 Task: Plan a customer appreciation event for the end of the quarter at 6:30 PM to 7:00 PM.
Action: Mouse moved to (41, 71)
Screenshot: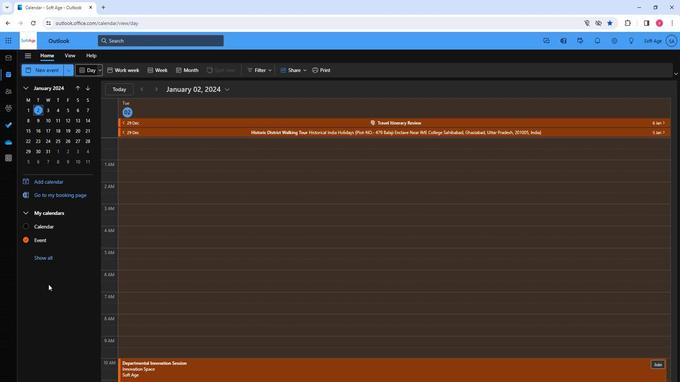 
Action: Mouse pressed left at (41, 71)
Screenshot: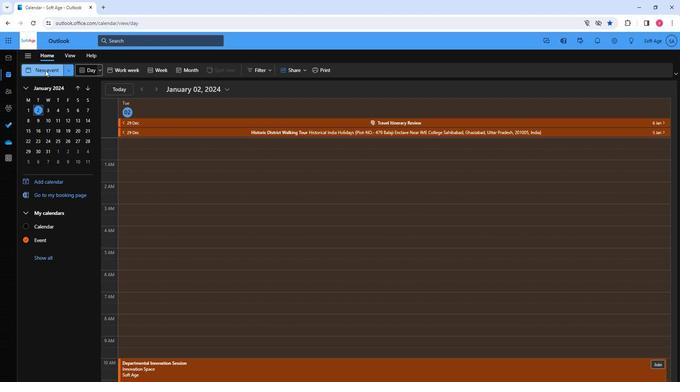 
Action: Mouse moved to (181, 119)
Screenshot: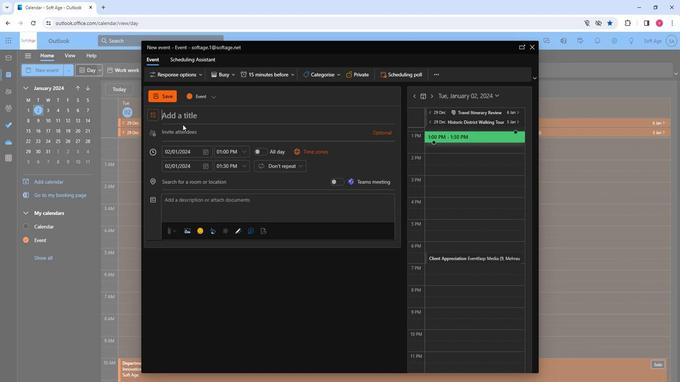 
Action: Key pressed <Key.shift>Customer<Key.space><Key.shift>Appreciation<Key.space>
Screenshot: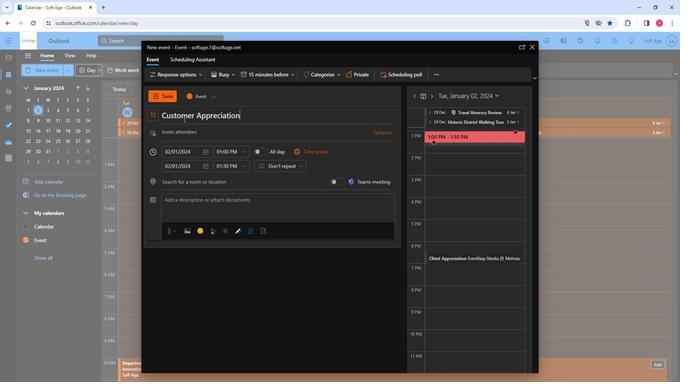 
Action: Mouse moved to (211, 129)
Screenshot: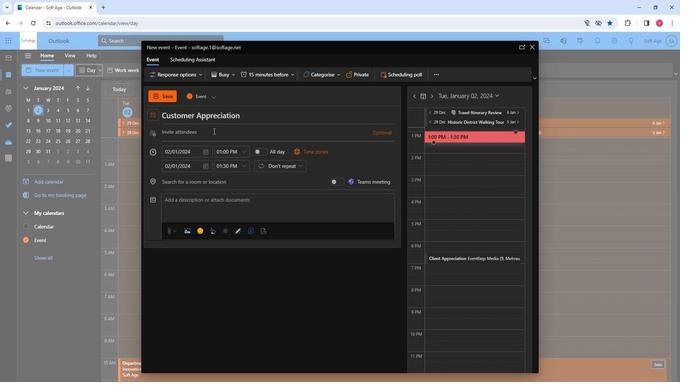 
Action: Mouse pressed left at (211, 129)
Screenshot: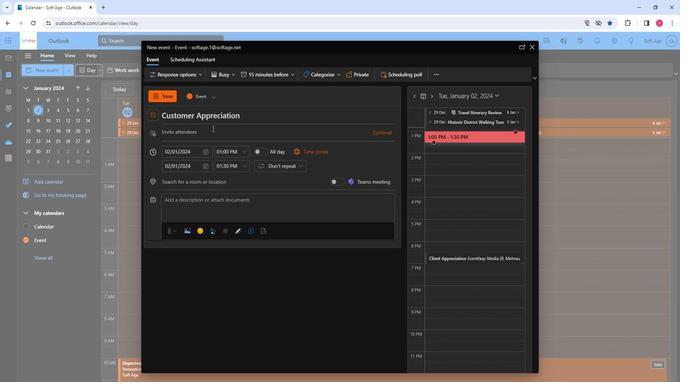 
Action: Key pressed so
Screenshot: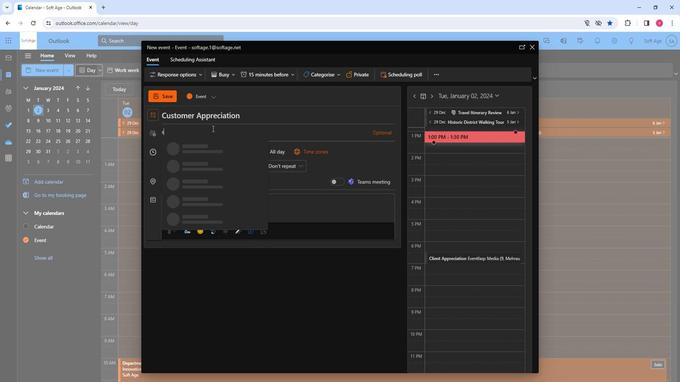 
Action: Mouse moved to (195, 169)
Screenshot: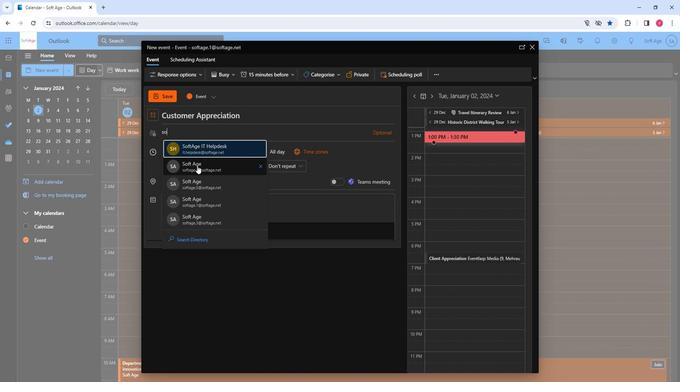 
Action: Mouse pressed left at (195, 169)
Screenshot: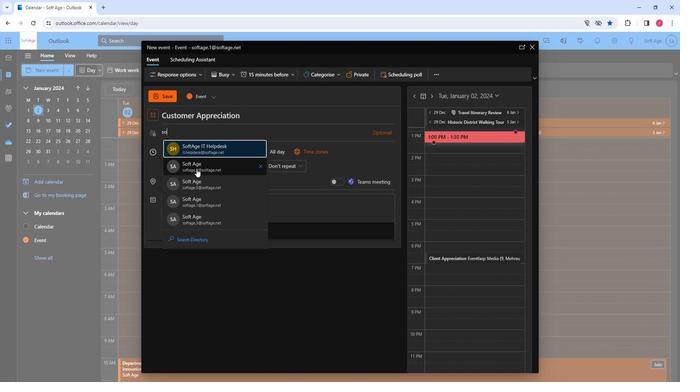 
Action: Mouse moved to (246, 231)
Screenshot: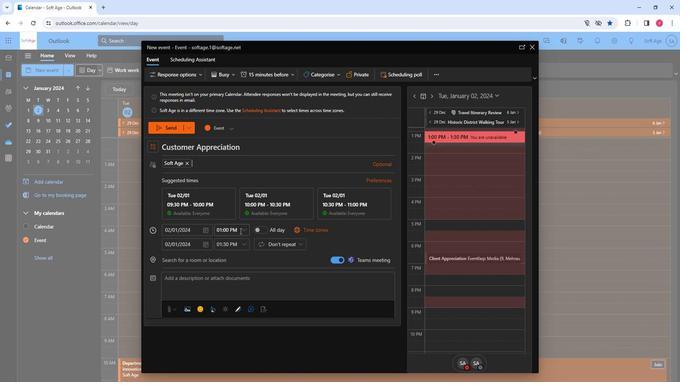 
Action: Mouse pressed left at (246, 231)
Screenshot: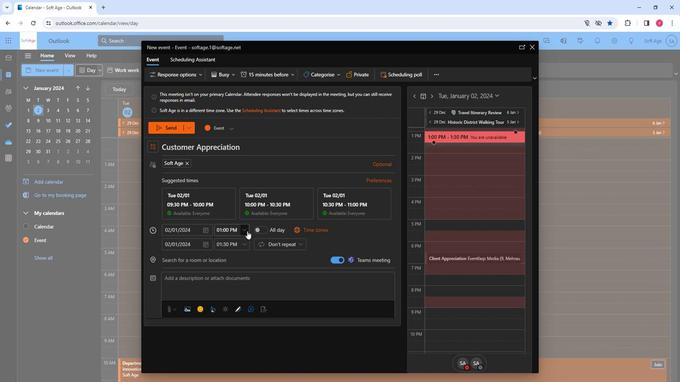 
Action: Mouse moved to (238, 265)
Screenshot: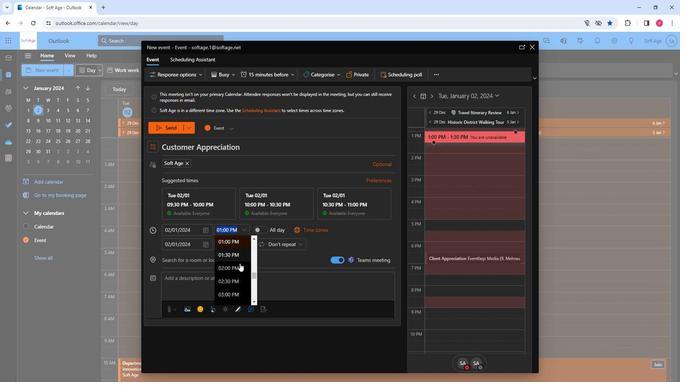 
Action: Mouse scrolled (238, 265) with delta (0, 0)
Screenshot: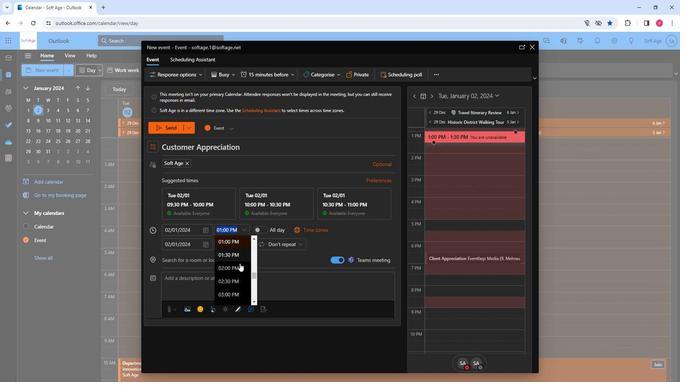 
Action: Mouse moved to (238, 265)
Screenshot: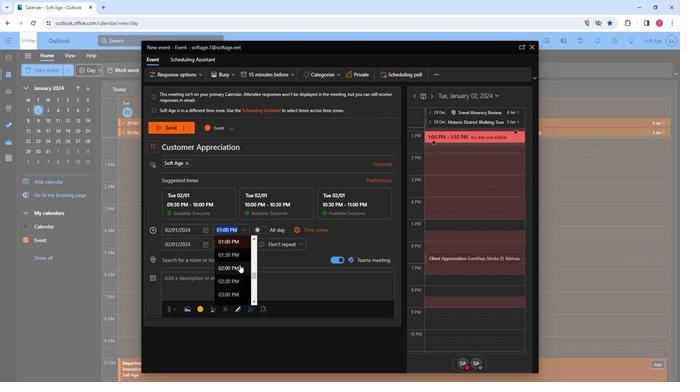 
Action: Mouse scrolled (238, 265) with delta (0, 0)
Screenshot: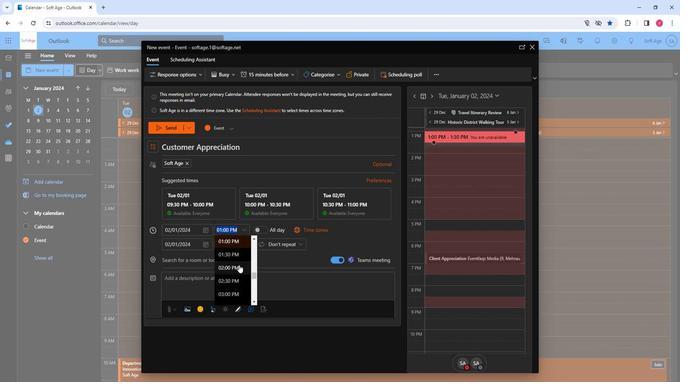 
Action: Mouse scrolled (238, 265) with delta (0, 0)
Screenshot: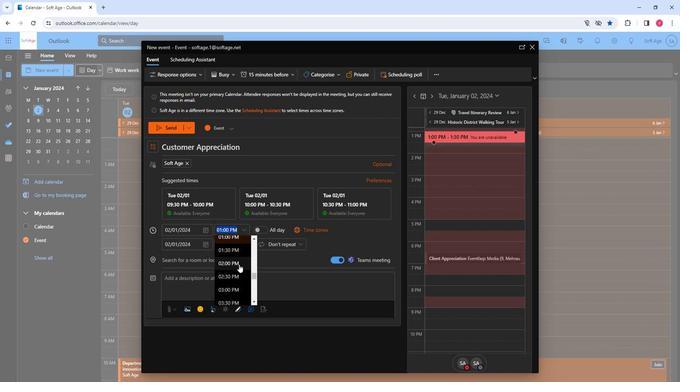 
Action: Mouse moved to (235, 273)
Screenshot: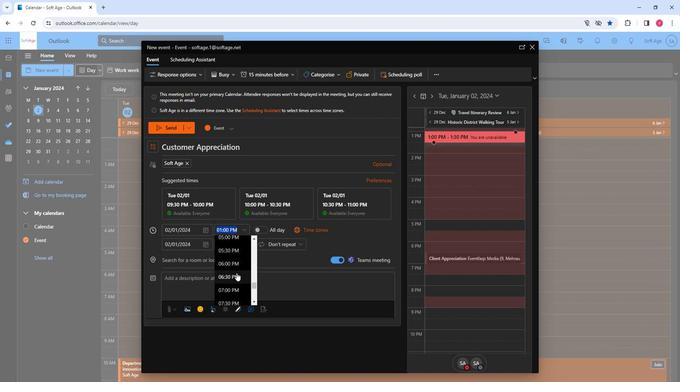 
Action: Mouse pressed left at (235, 273)
Screenshot: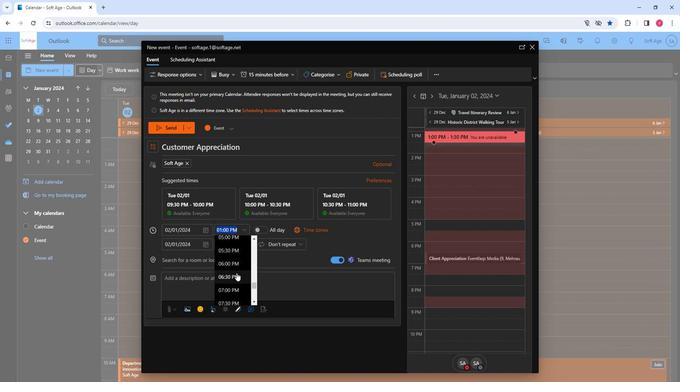 
Action: Mouse moved to (192, 261)
Screenshot: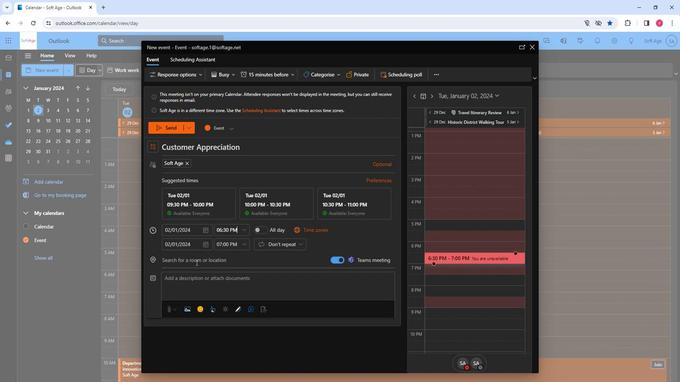 
Action: Mouse pressed left at (192, 261)
Screenshot: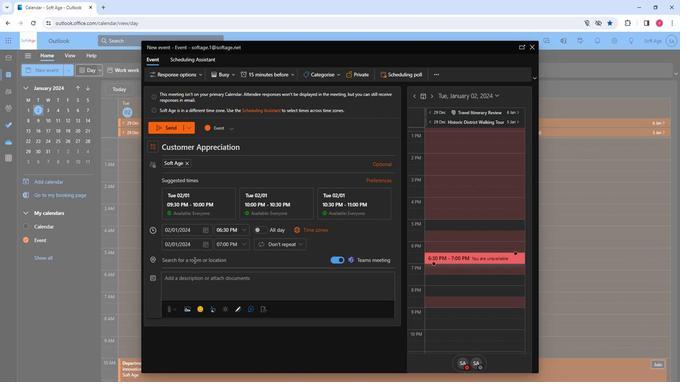 
Action: Key pressed so
Screenshot: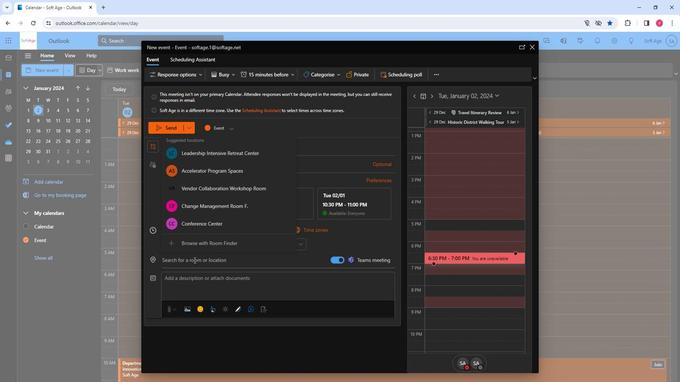 
Action: Mouse moved to (210, 227)
Screenshot: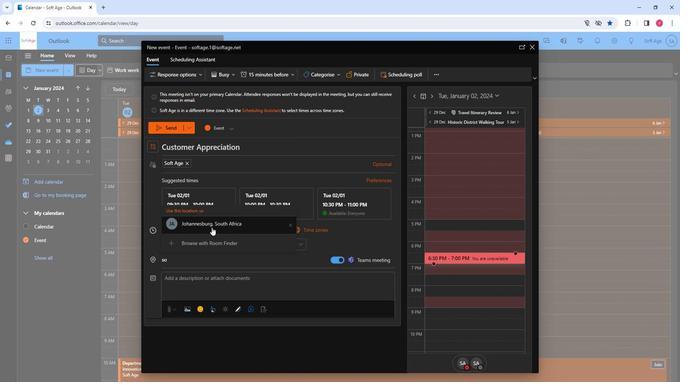 
Action: Mouse pressed left at (210, 227)
Screenshot: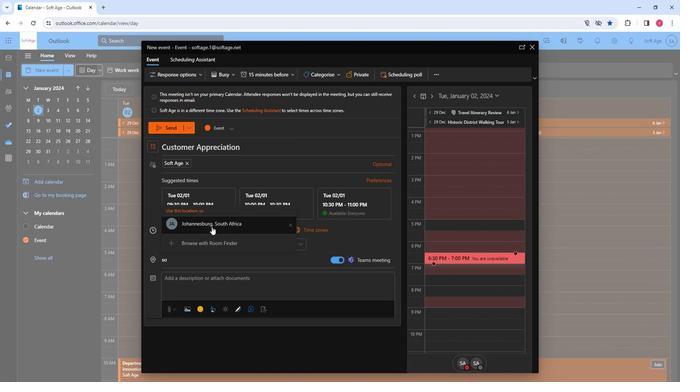 
Action: Mouse moved to (191, 279)
Screenshot: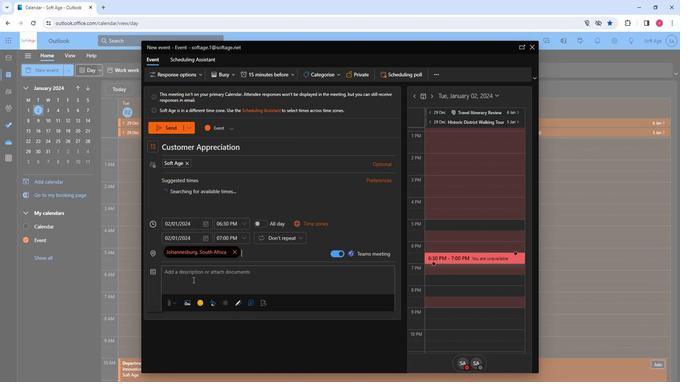 
Action: Mouse pressed left at (191, 279)
Screenshot: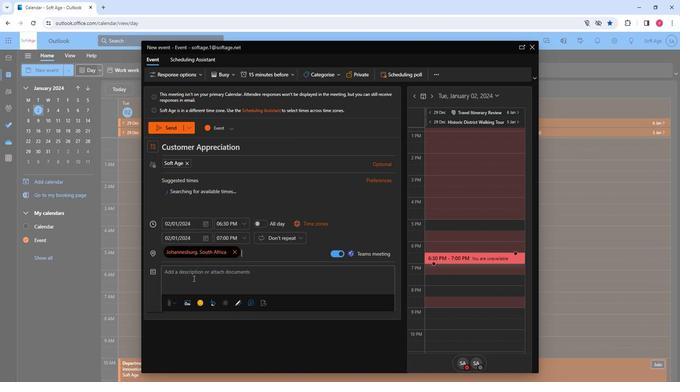 
Action: Key pressed <Key.shift>The<Key.backspace>ab<Key.backspace>nk<Key.space>you<Key.space>for<Key.space>be
Screenshot: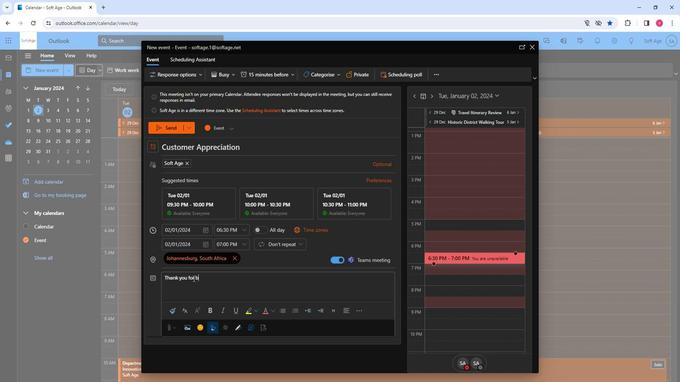 
Action: Mouse moved to (191, 279)
Screenshot: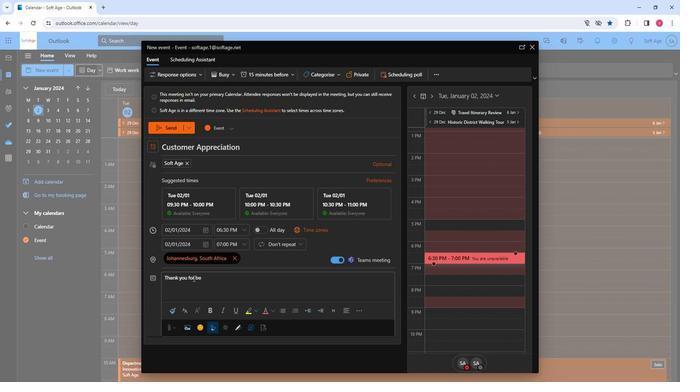 
Action: Key pressed ing<Key.space>part<Key.space>of<Key.space>our<Key.space>success<Key.shift>!<Key.space><Key.shift>Join<Key.space>our<Key.space><Key.shift>Customr<Key.backspace>w<Key.backspace>er<Key.space><Key.shift>Appreciation<Key.space><Key.shift>Event,<Key.space><Key.shift>Marketing<Key.space>the<Key.space>end<Key.space>of<Key.space>the<Key.space>quarter.<Key.space><Key.shift>Cl<Key.backspace>elebrate<Key.space>partnerships,<Key.space>achievements,<Key.space>and<Key.space>shared<Key.space>victories<Key.space>with<Key.space>us<Key.shift>!
Screenshot: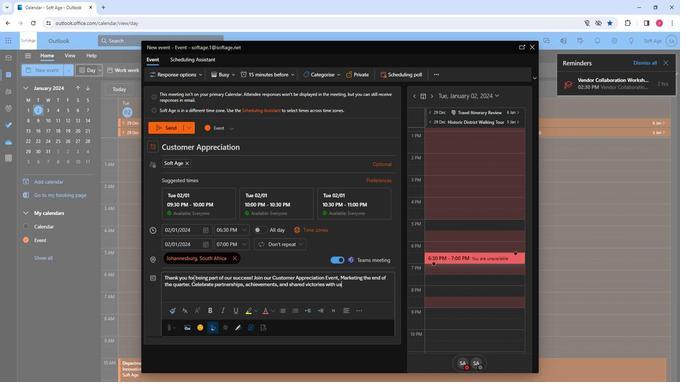 
Action: Mouse moved to (217, 279)
Screenshot: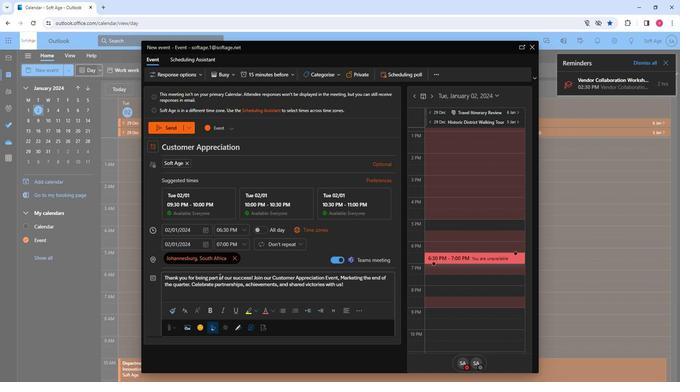 
Action: Mouse pressed left at (217, 279)
Screenshot: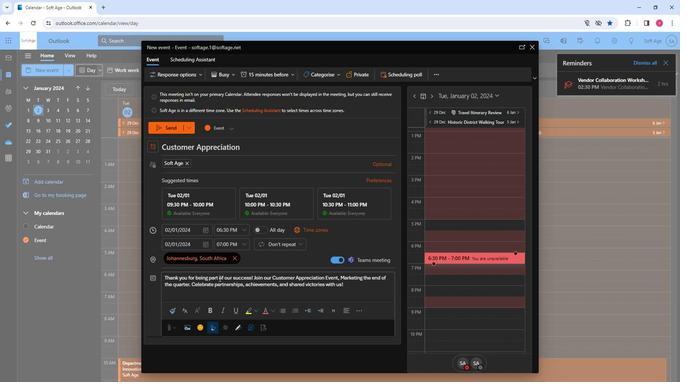 
Action: Mouse pressed left at (217, 279)
Screenshot: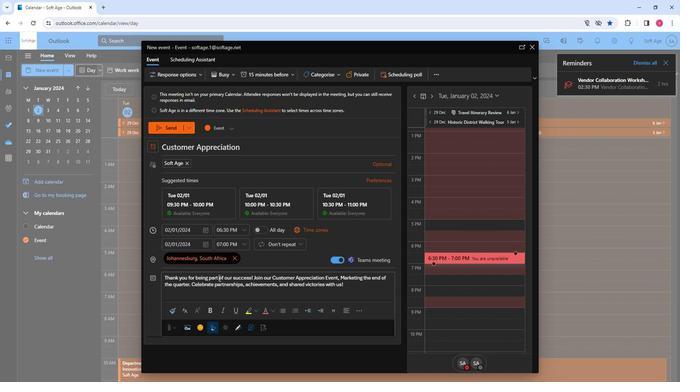 
Action: Mouse pressed left at (217, 279)
Screenshot: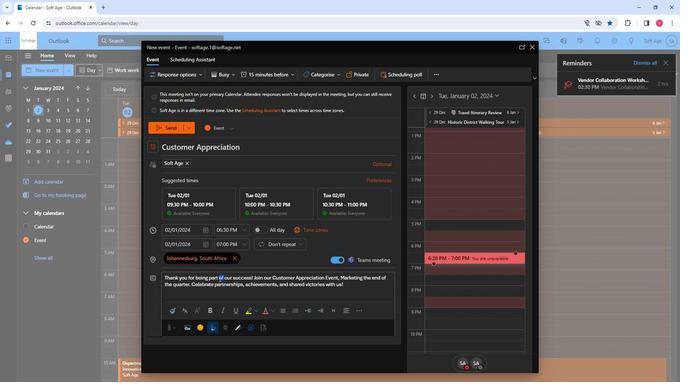 
Action: Mouse pressed left at (217, 279)
Screenshot: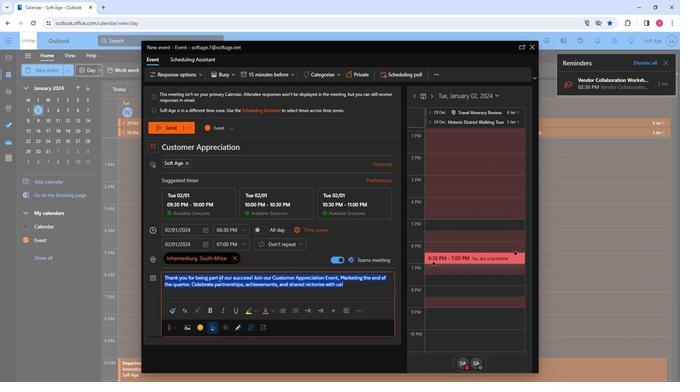 
Action: Mouse moved to (185, 310)
Screenshot: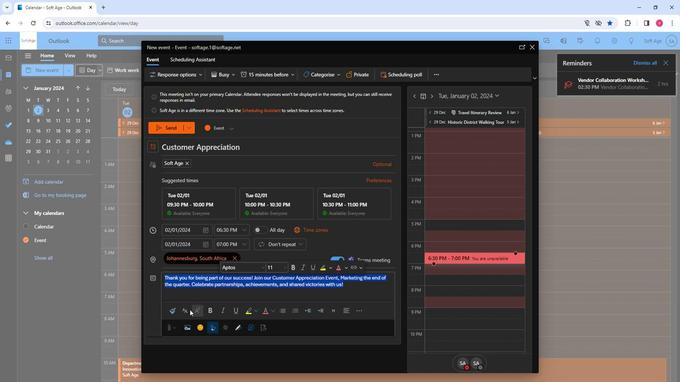 
Action: Mouse pressed left at (185, 310)
Screenshot: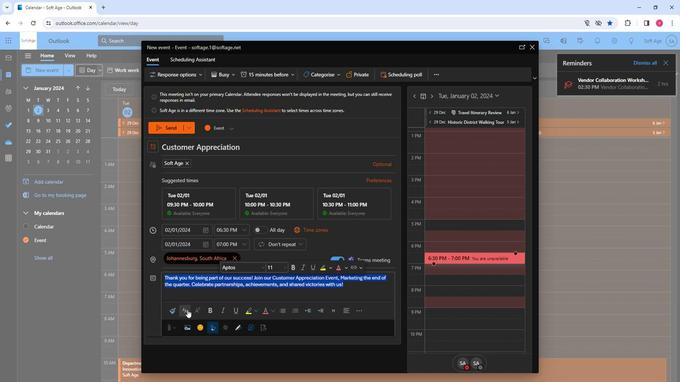 
Action: Mouse moved to (213, 238)
Screenshot: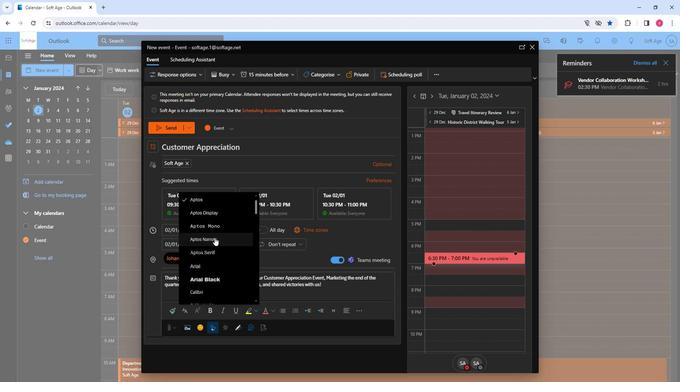 
Action: Mouse scrolled (213, 237) with delta (0, 0)
Screenshot: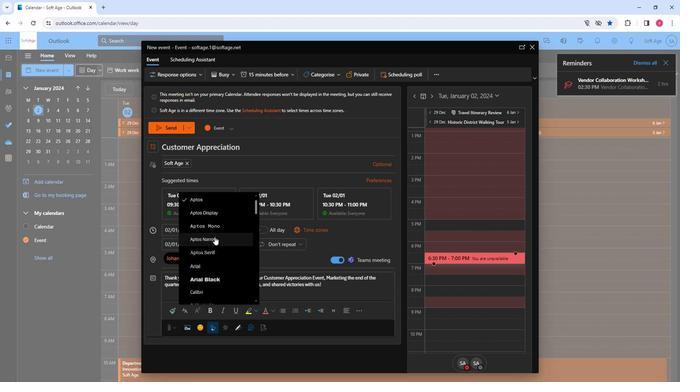 
Action: Mouse scrolled (213, 237) with delta (0, 0)
Screenshot: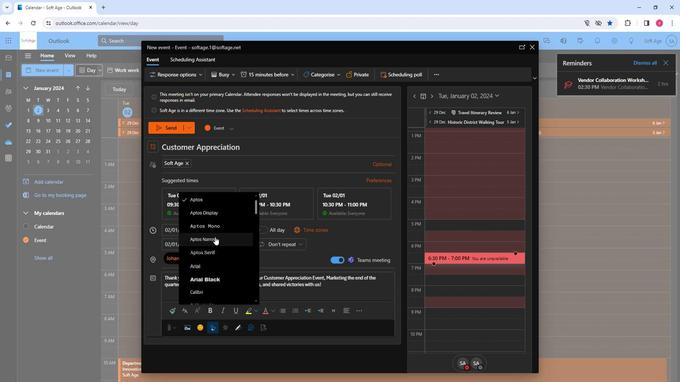 
Action: Mouse moved to (207, 232)
Screenshot: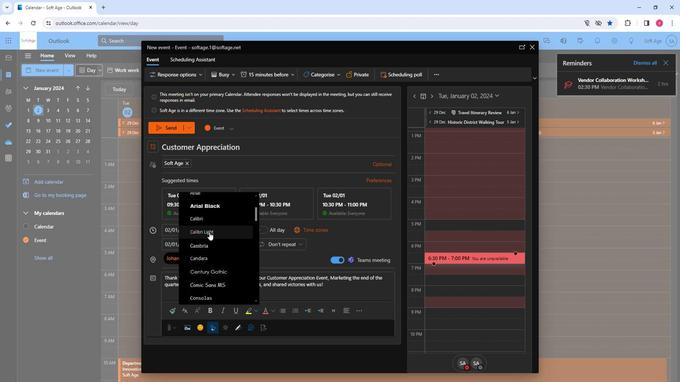 
Action: Mouse pressed left at (207, 232)
Screenshot: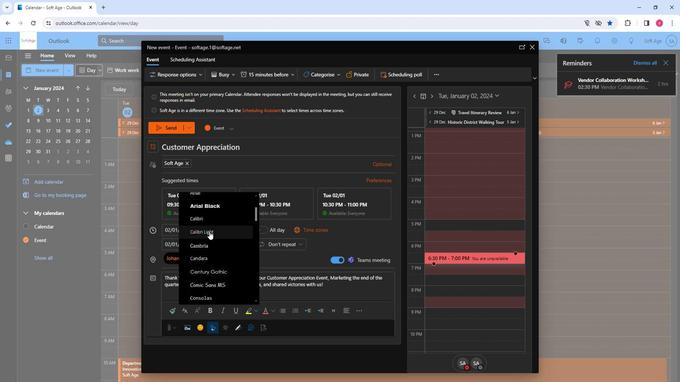 
Action: Mouse moved to (198, 310)
Screenshot: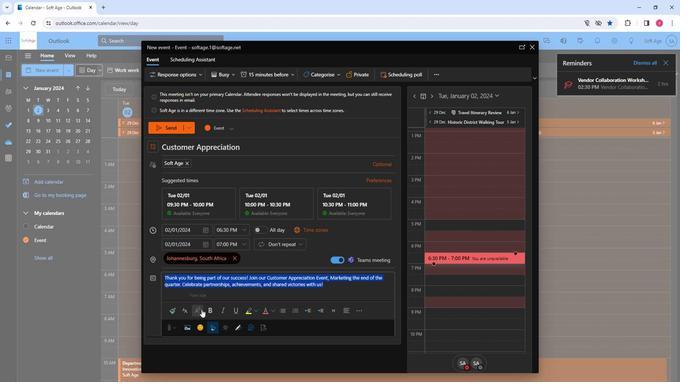 
Action: Mouse pressed left at (198, 310)
Screenshot: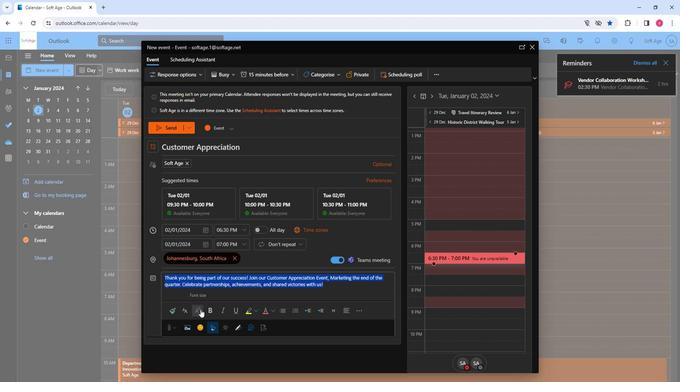 
Action: Mouse moved to (215, 230)
Screenshot: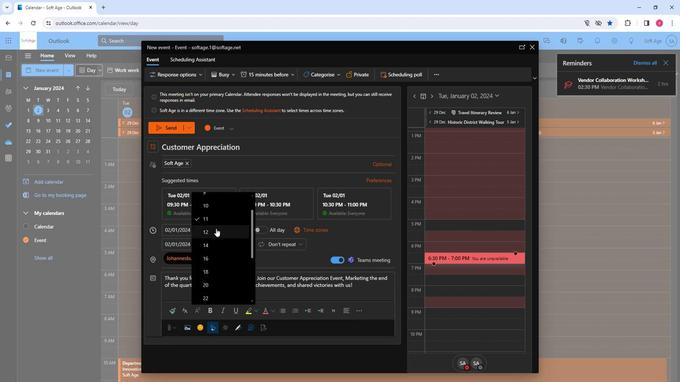
Action: Mouse pressed left at (215, 230)
Screenshot: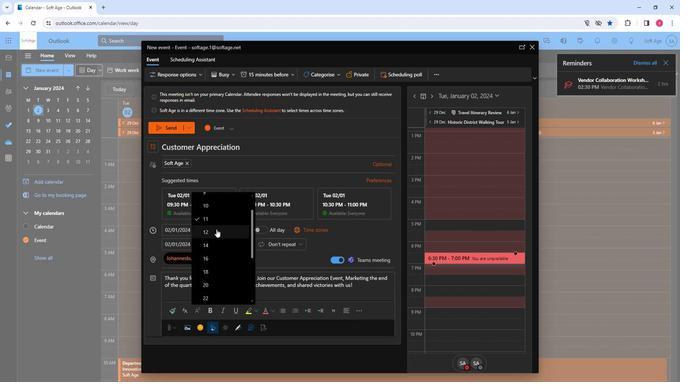 
Action: Mouse moved to (211, 312)
Screenshot: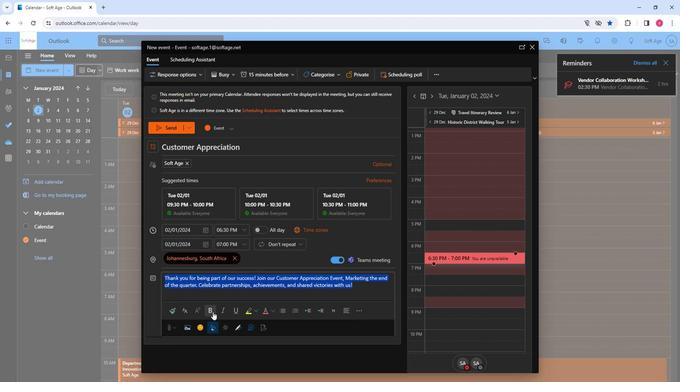 
Action: Mouse pressed left at (211, 312)
Screenshot: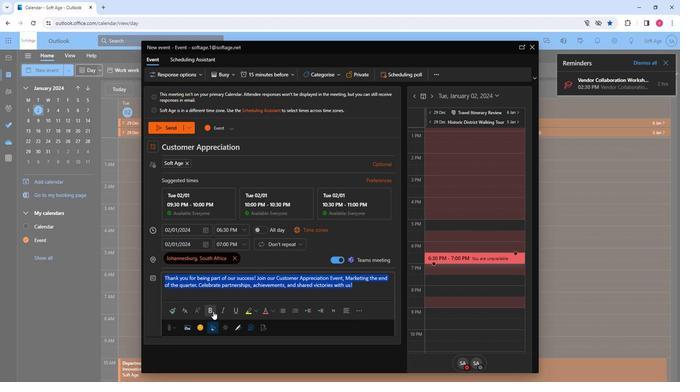 
Action: Mouse moved to (218, 309)
Screenshot: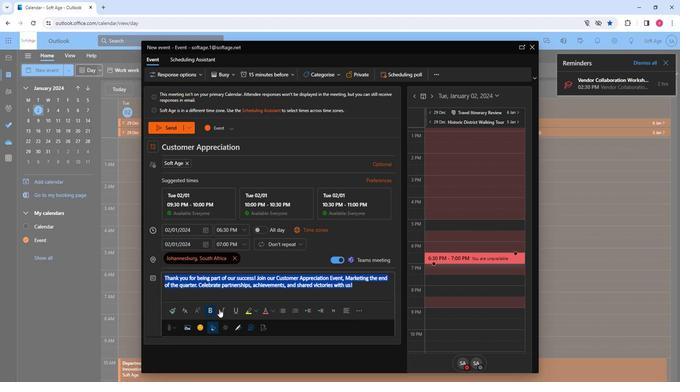 
Action: Mouse pressed left at (218, 309)
Screenshot: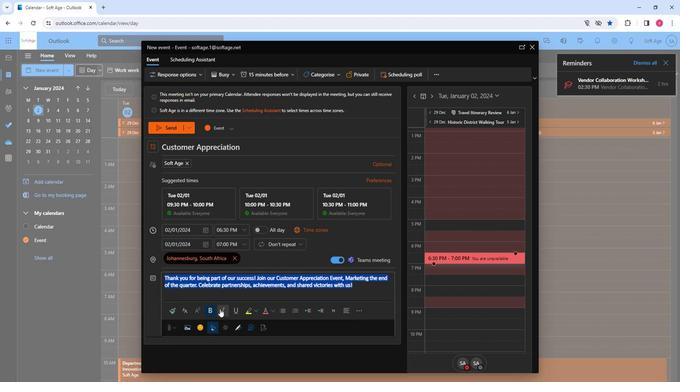 
Action: Mouse moved to (256, 311)
Screenshot: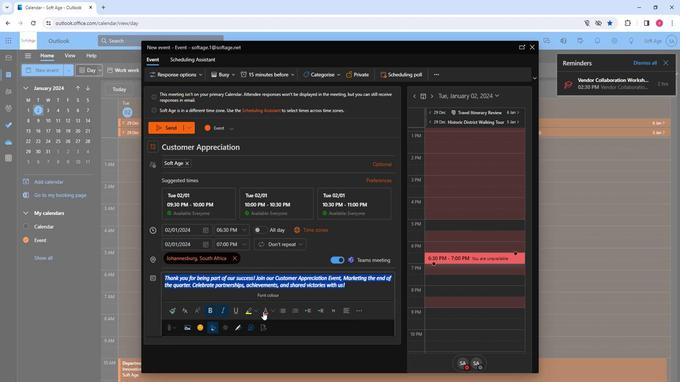 
Action: Mouse pressed left at (256, 311)
Screenshot: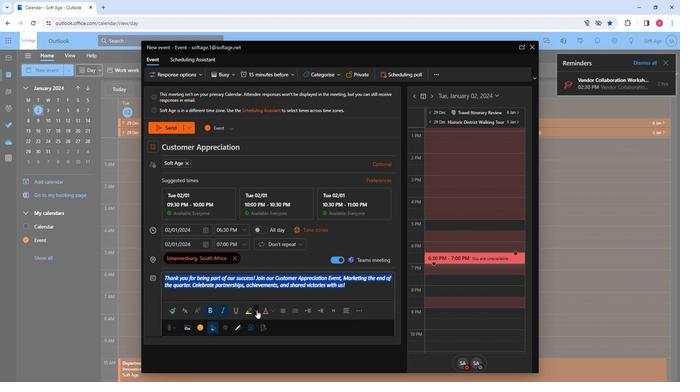 
Action: Mouse moved to (282, 342)
Screenshot: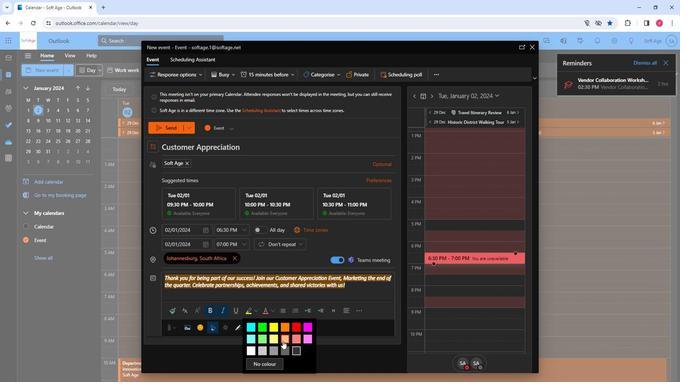 
Action: Mouse pressed left at (282, 342)
Screenshot: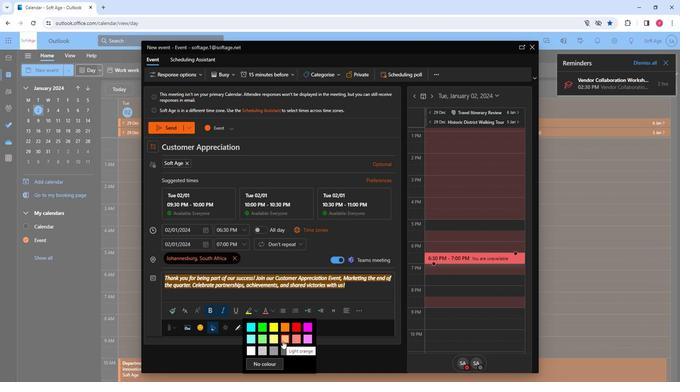 
Action: Mouse moved to (304, 311)
Screenshot: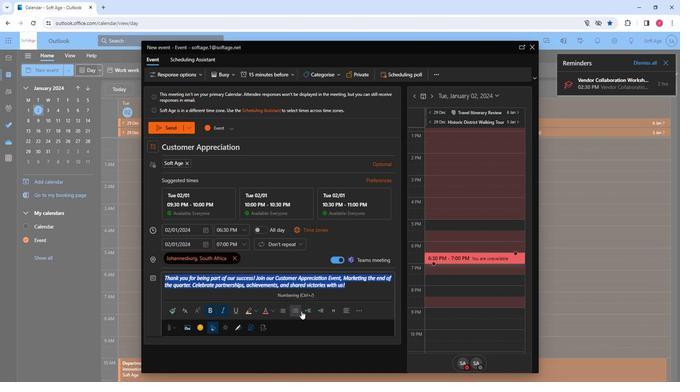 
Action: Mouse pressed left at (304, 311)
Screenshot: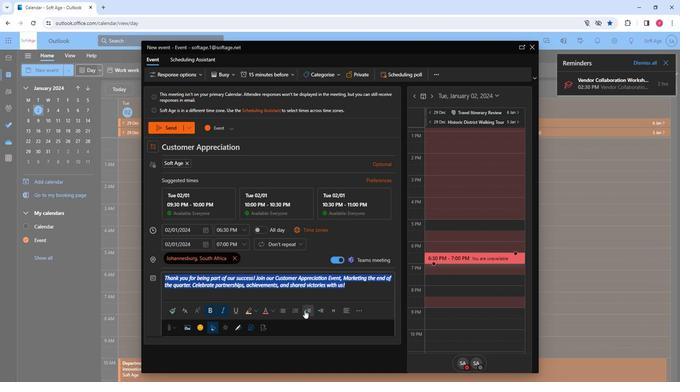 
Action: Mouse moved to (357, 294)
Screenshot: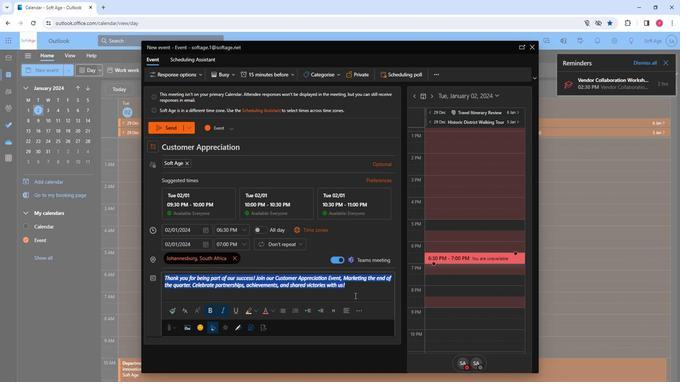 
Action: Mouse pressed left at (357, 294)
Screenshot: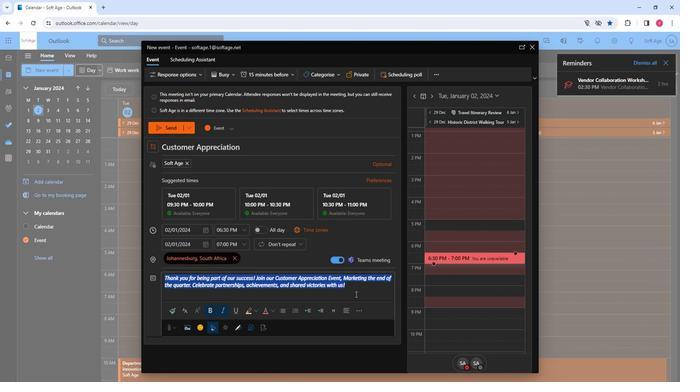 
Action: Mouse moved to (170, 130)
Screenshot: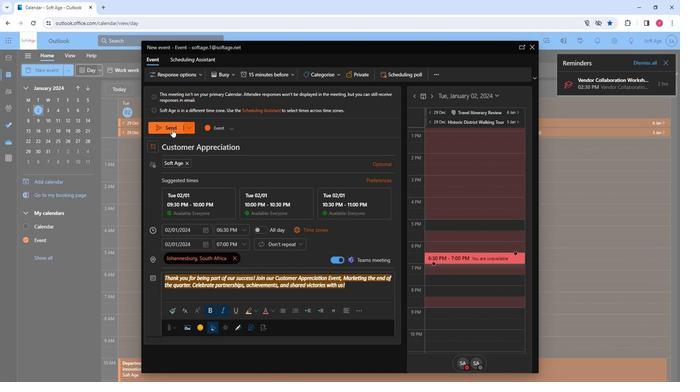 
Action: Mouse pressed left at (170, 130)
Screenshot: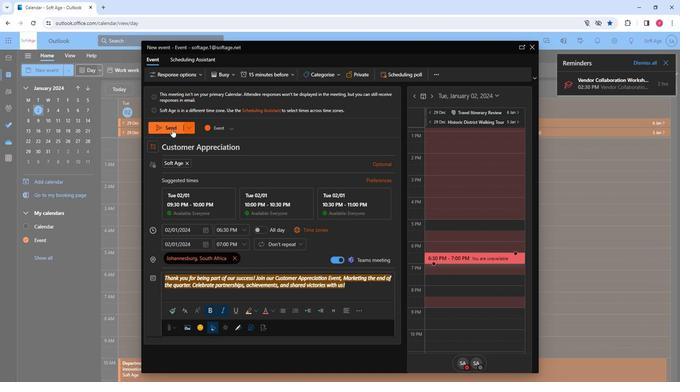 
Action: Mouse moved to (206, 233)
Screenshot: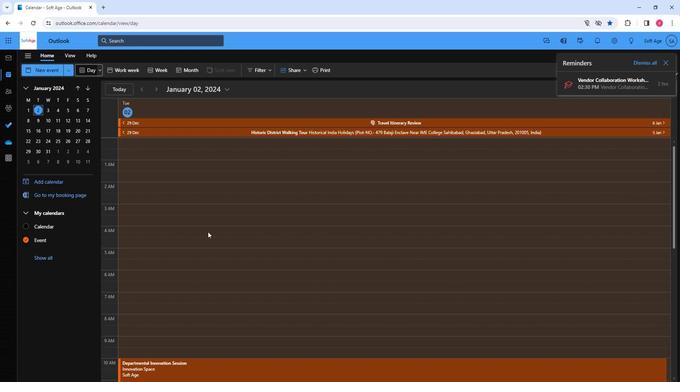 
